 Task: Add Angry Orchard Crisp Apple Hard Cider Spiked 6 Pack Bottles to the cart.
Action: Mouse moved to (873, 310)
Screenshot: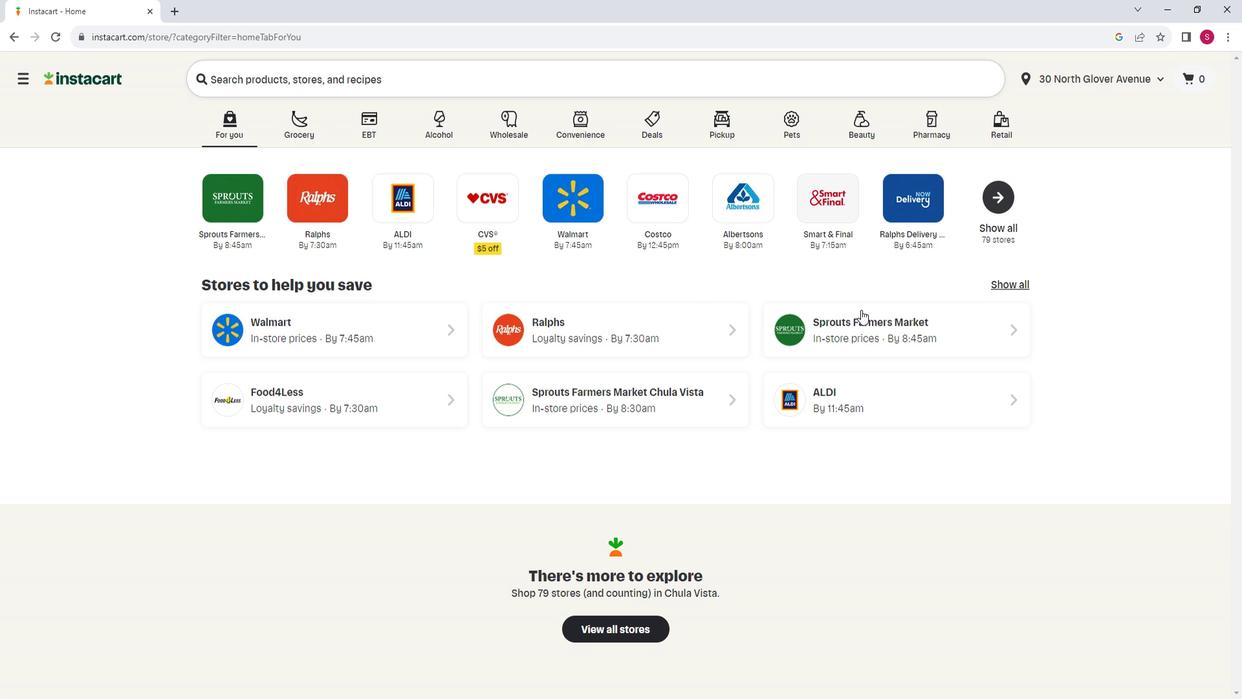 
Action: Mouse pressed left at (873, 310)
Screenshot: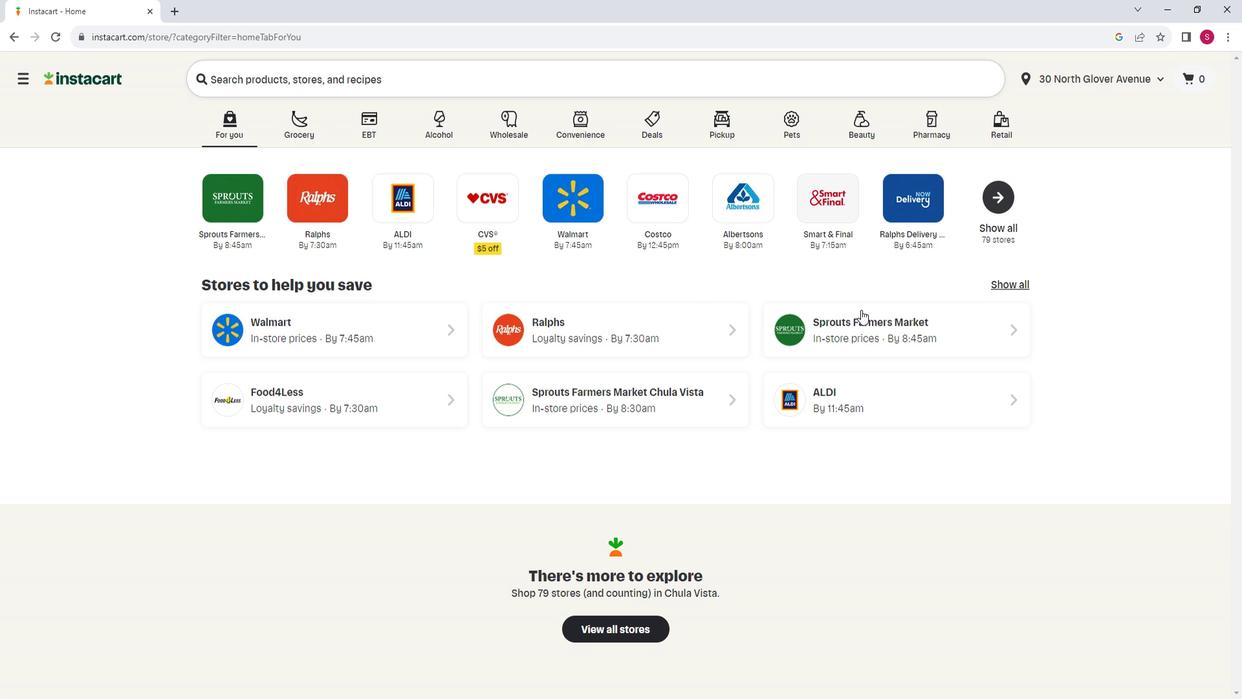 
Action: Mouse moved to (89, 466)
Screenshot: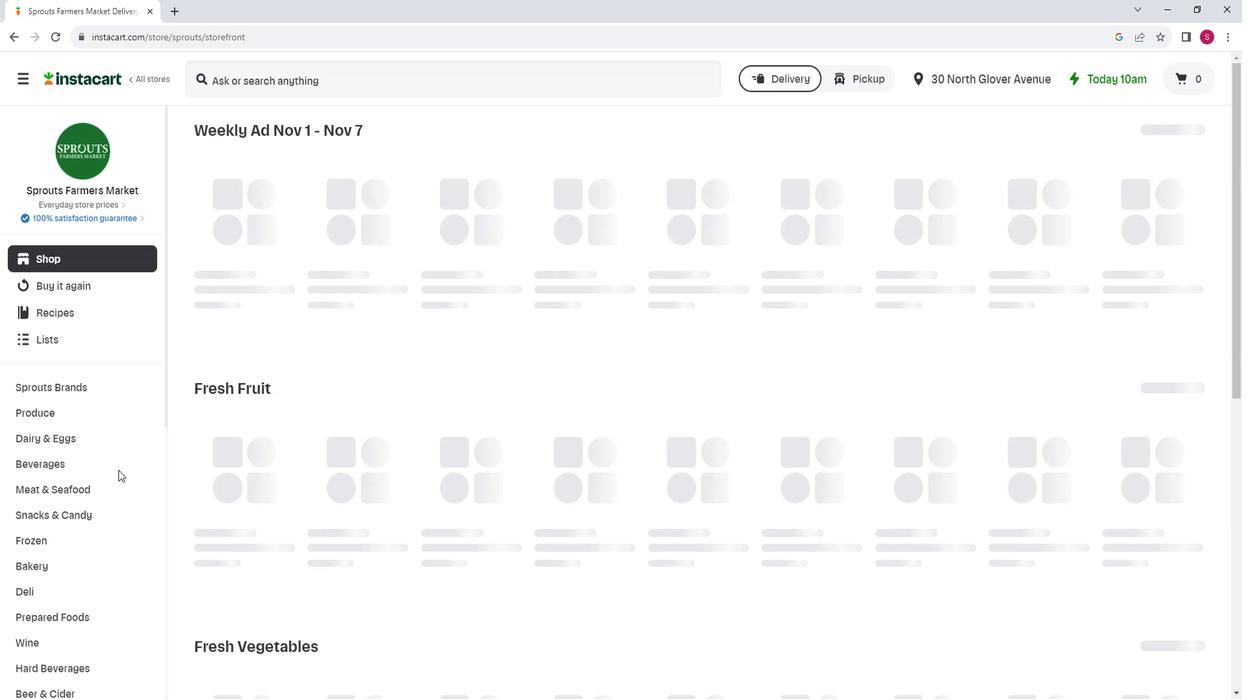 
Action: Mouse scrolled (89, 465) with delta (0, 0)
Screenshot: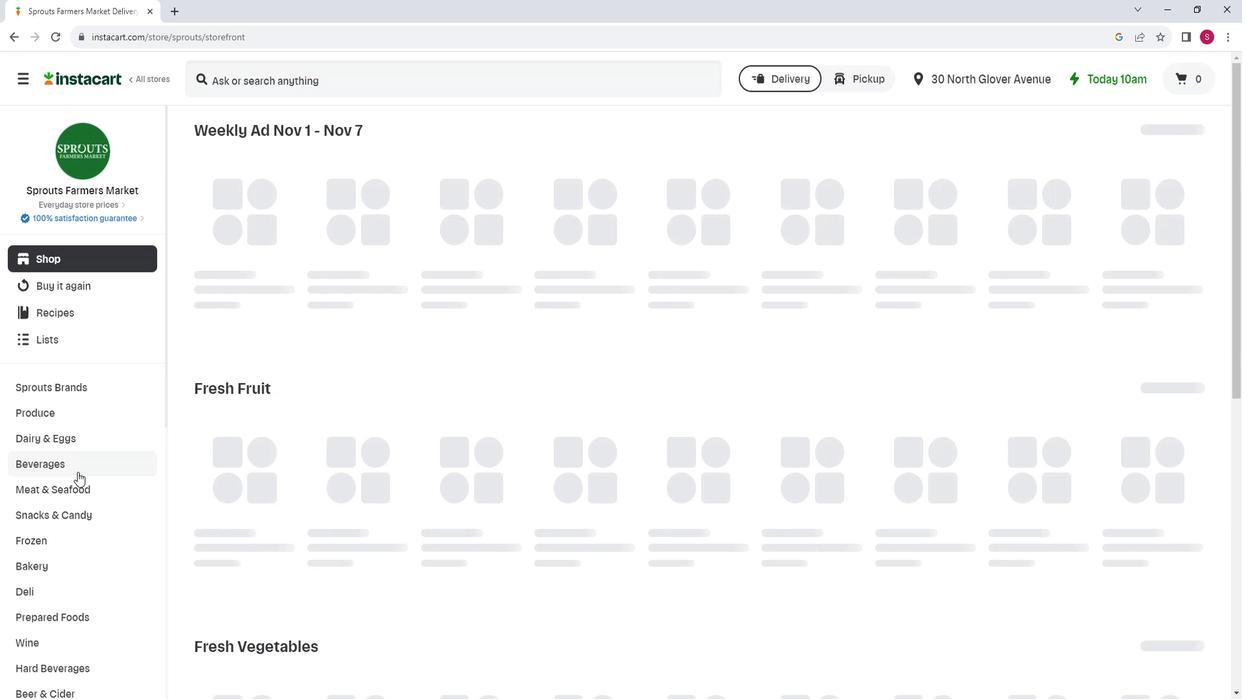 
Action: Mouse moved to (77, 609)
Screenshot: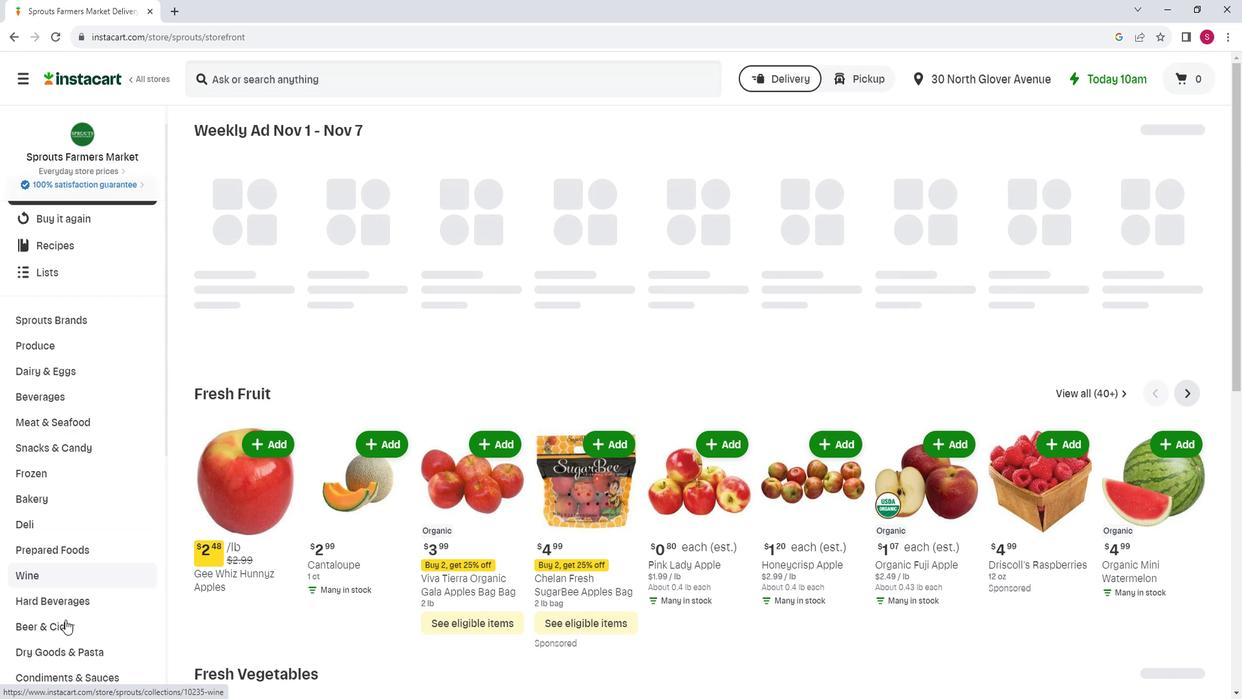 
Action: Mouse pressed left at (77, 609)
Screenshot: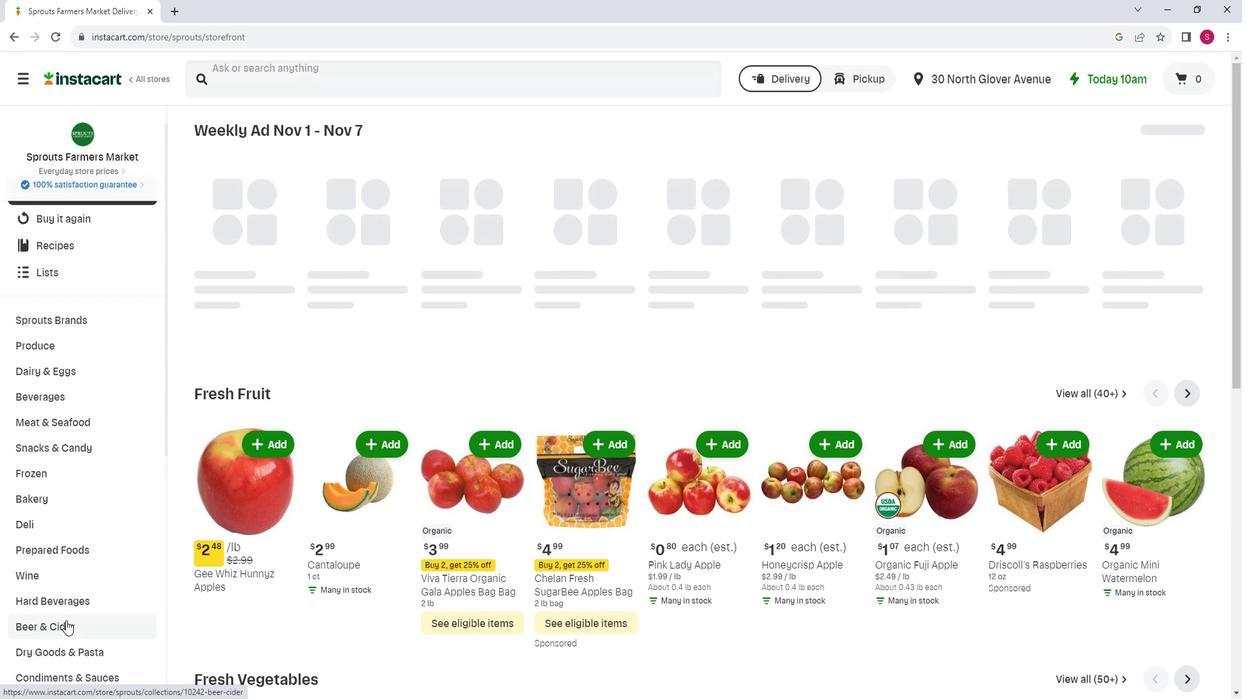 
Action: Mouse moved to (499, 167)
Screenshot: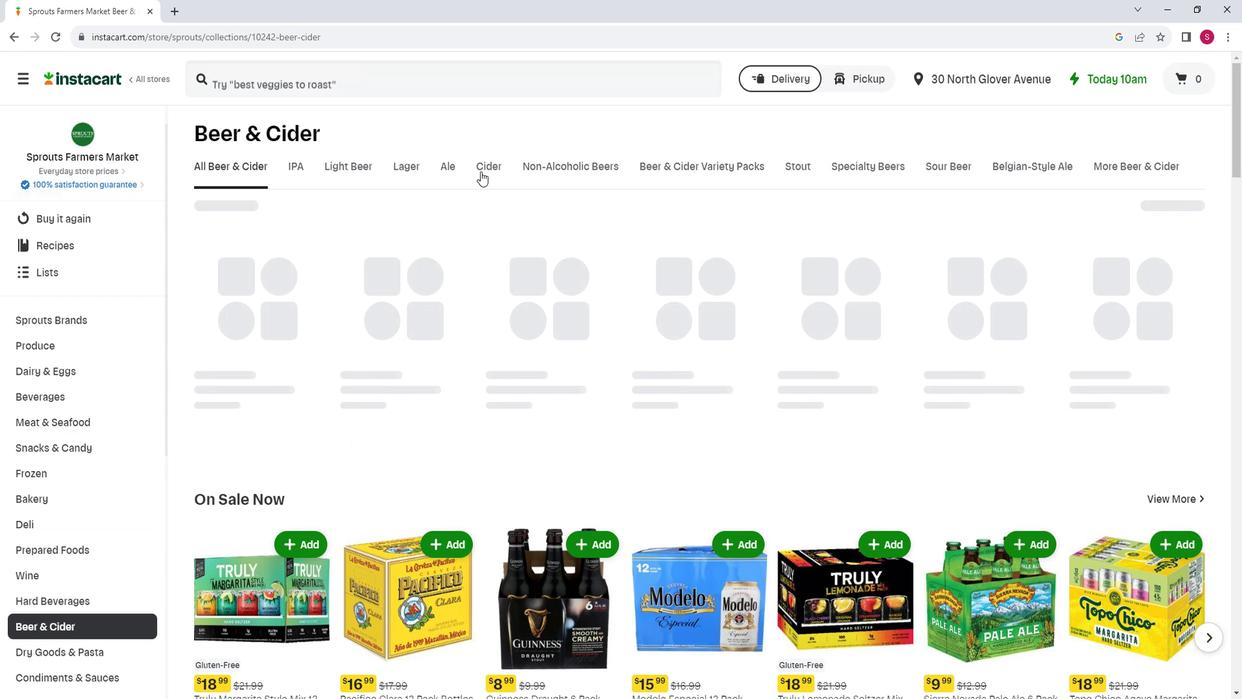 
Action: Mouse pressed left at (499, 167)
Screenshot: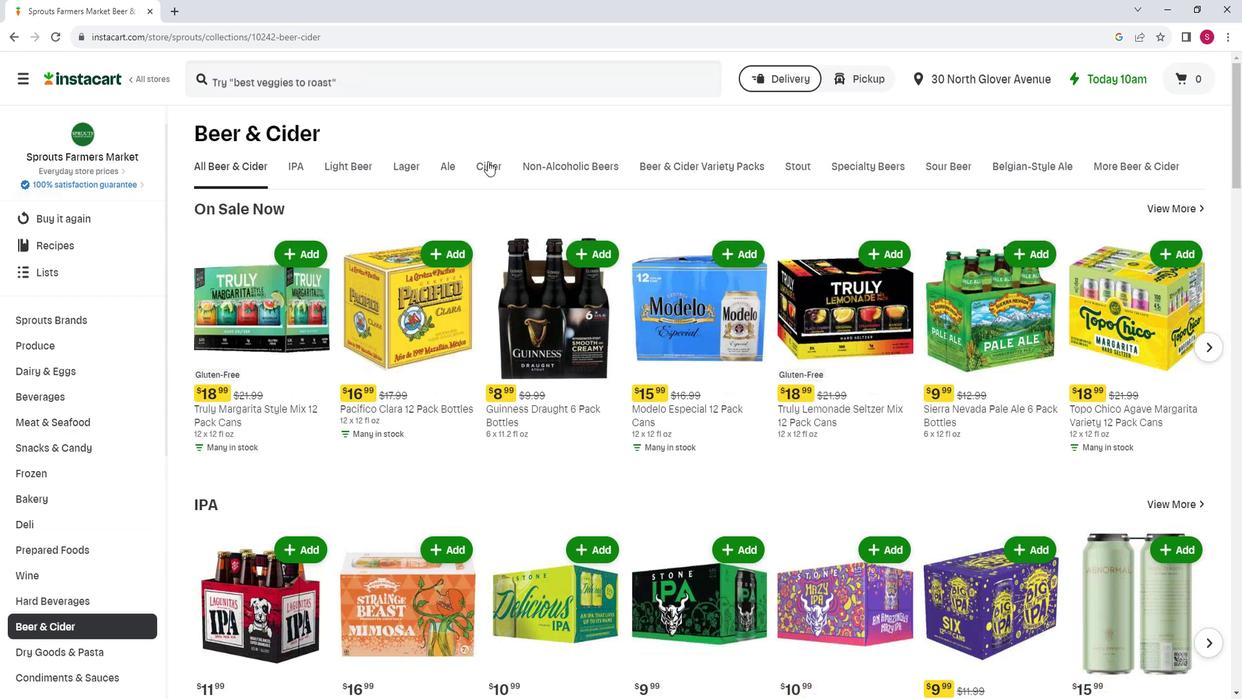 
Action: Mouse moved to (389, 282)
Screenshot: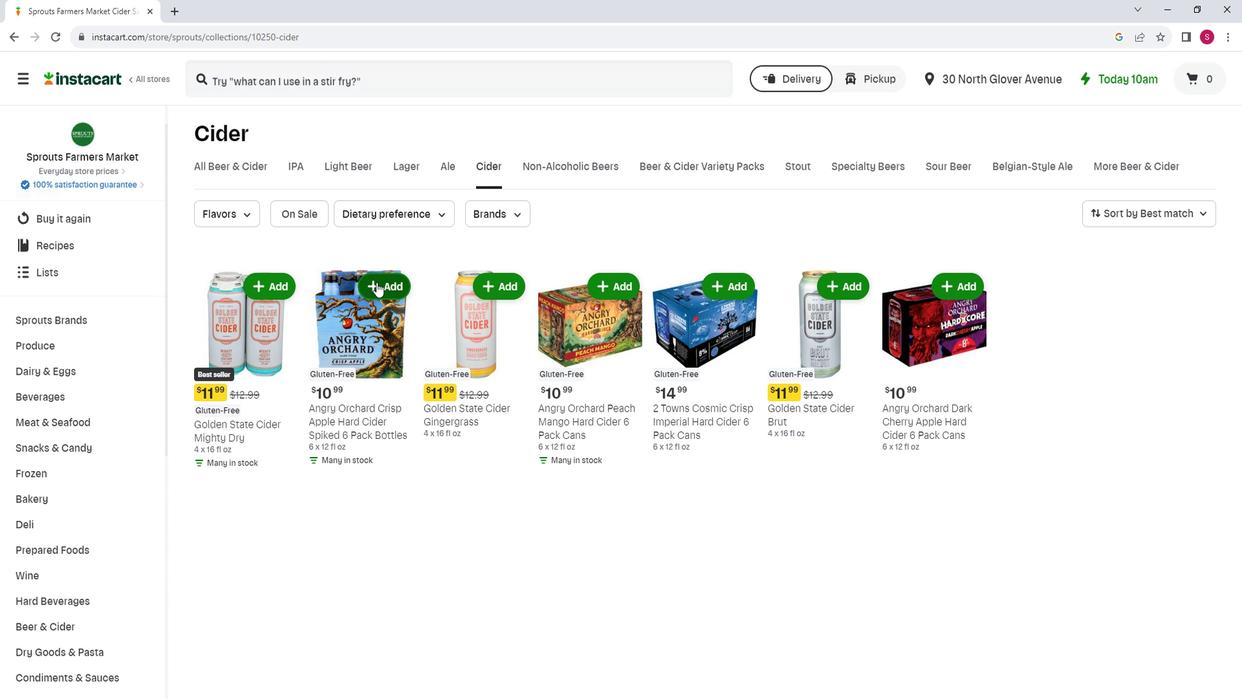
Action: Mouse pressed left at (389, 282)
Screenshot: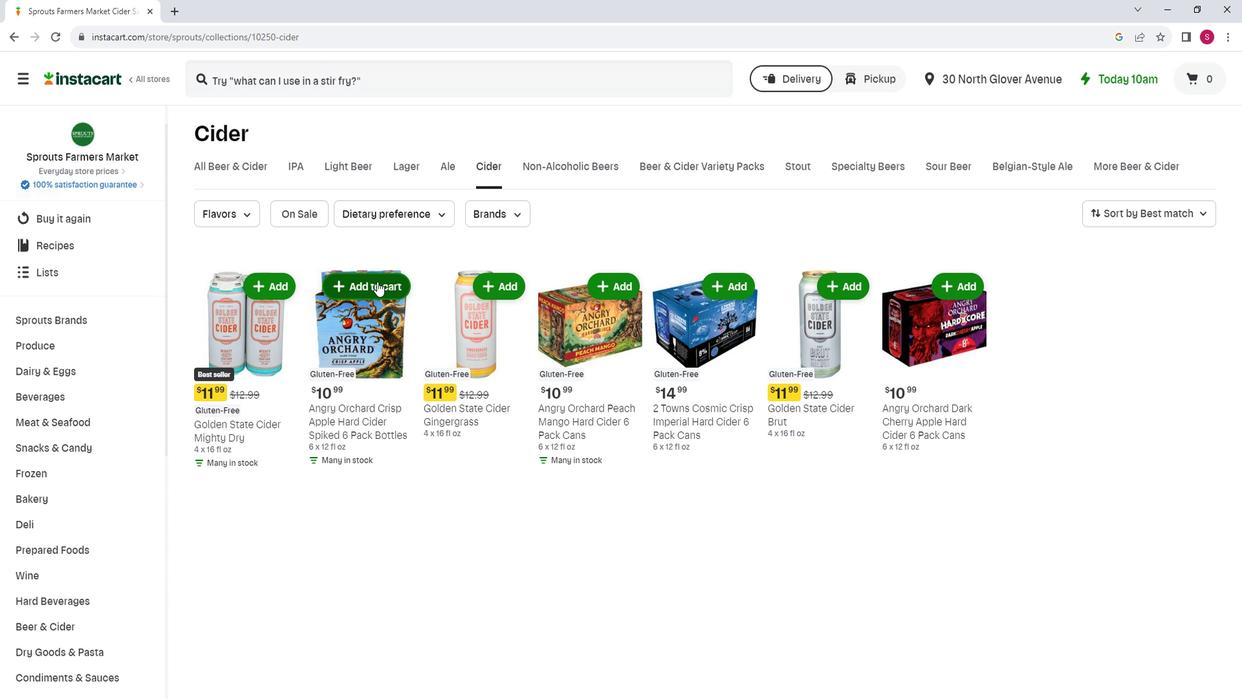 
Action: Mouse moved to (435, 268)
Screenshot: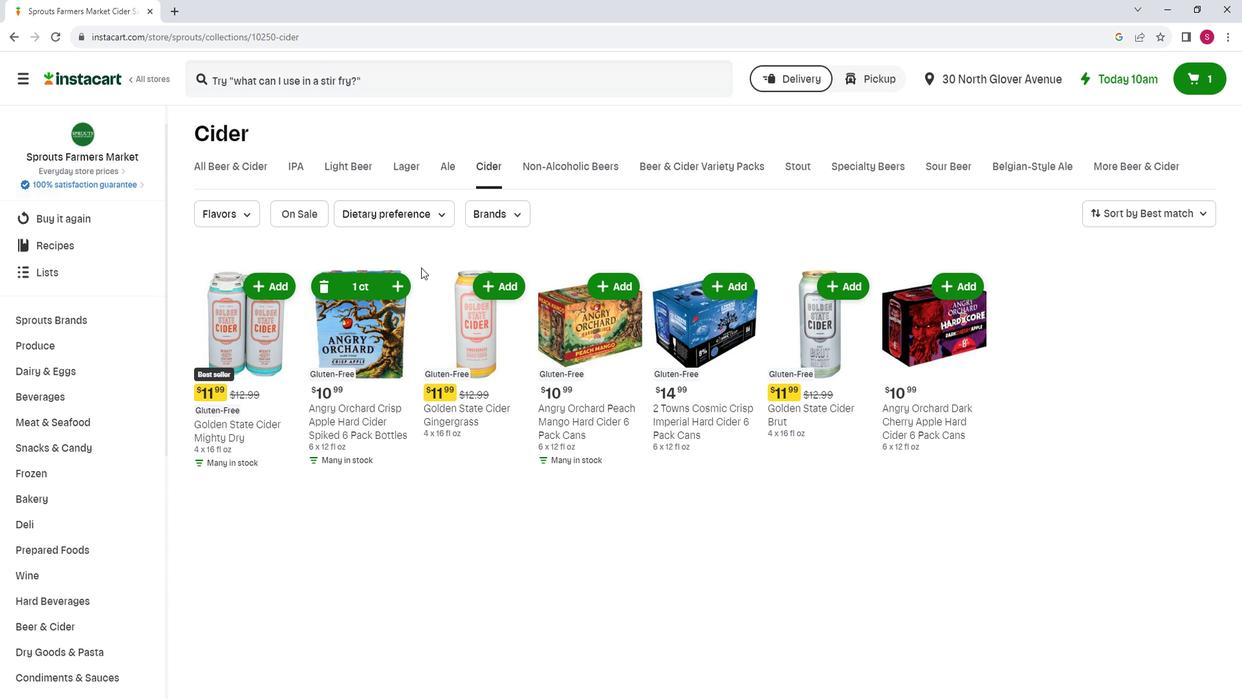 
